 Task: Filter the contacts by the contacts created in this quarter
Action: Mouse moved to (167, 163)
Screenshot: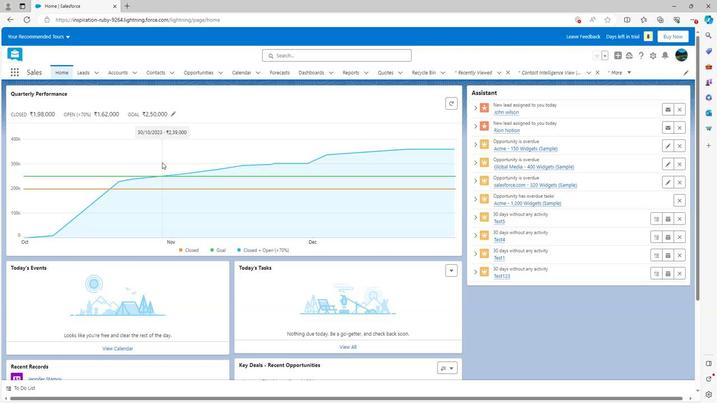 
Action: Mouse scrolled (167, 163) with delta (0, 0)
Screenshot: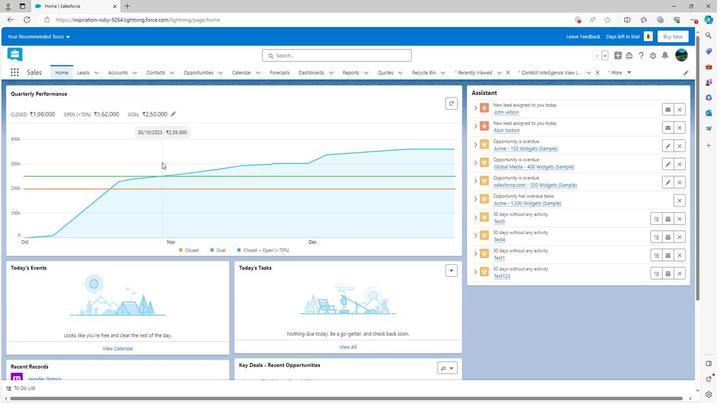 
Action: Mouse scrolled (167, 163) with delta (0, 0)
Screenshot: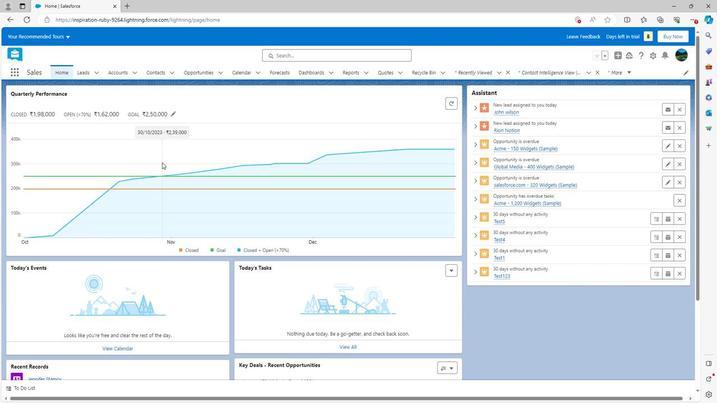 
Action: Mouse scrolled (167, 163) with delta (0, 0)
Screenshot: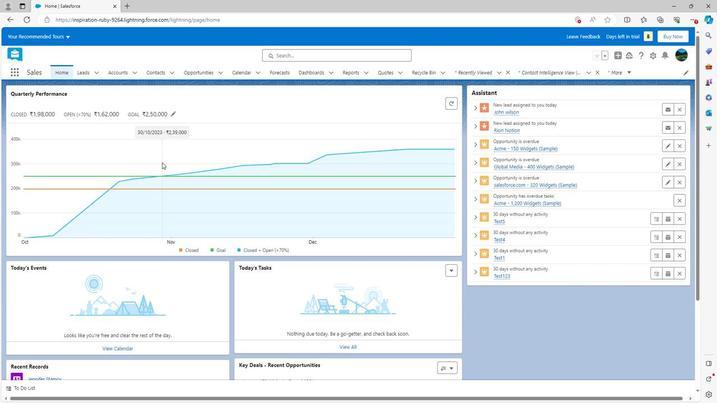 
Action: Mouse scrolled (167, 163) with delta (0, 0)
Screenshot: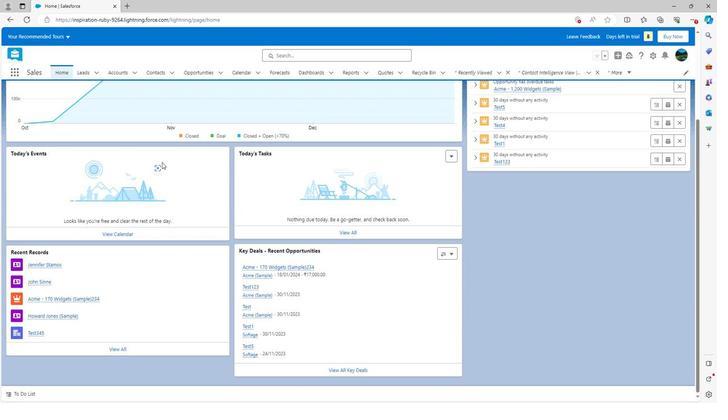
Action: Mouse scrolled (167, 163) with delta (0, 0)
Screenshot: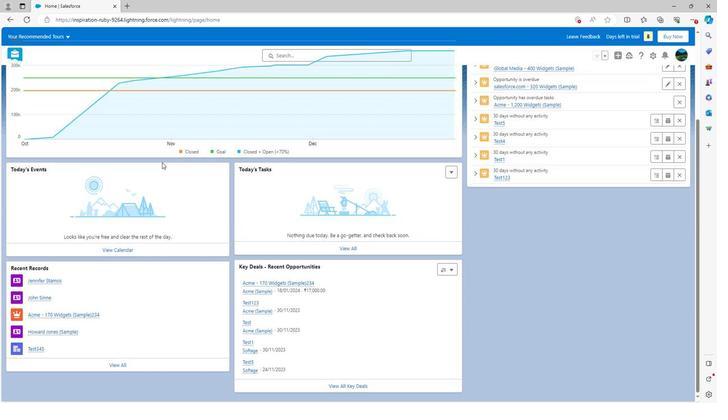 
Action: Mouse scrolled (167, 163) with delta (0, 0)
Screenshot: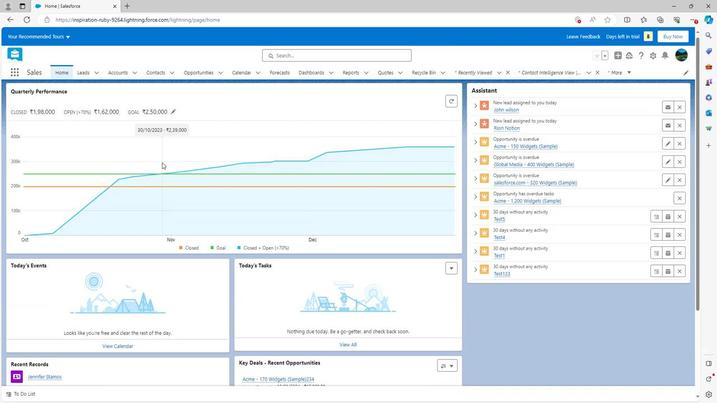 
Action: Mouse scrolled (167, 163) with delta (0, 0)
Screenshot: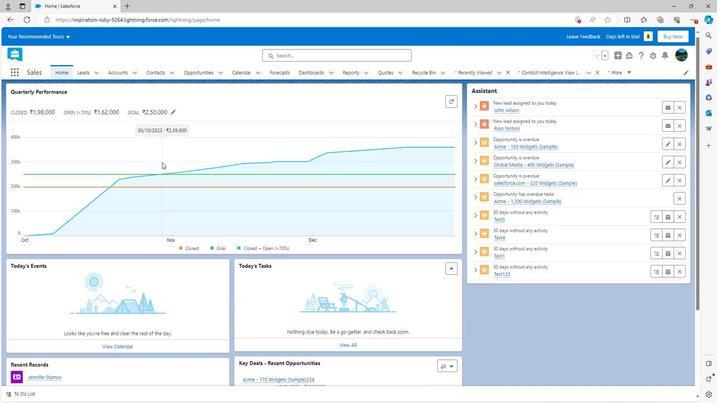
Action: Mouse moved to (560, 73)
Screenshot: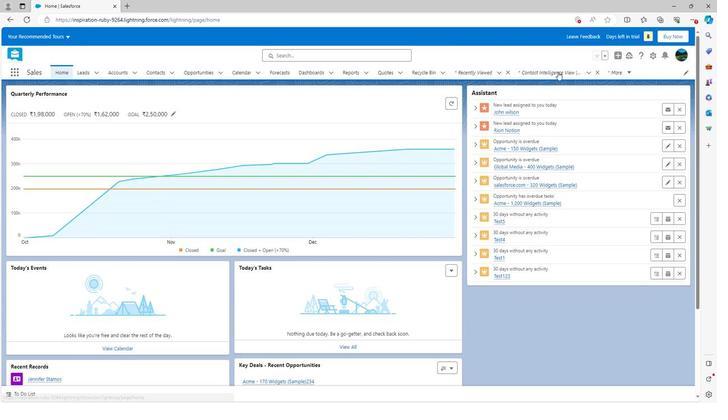 
Action: Mouse pressed left at (560, 73)
Screenshot: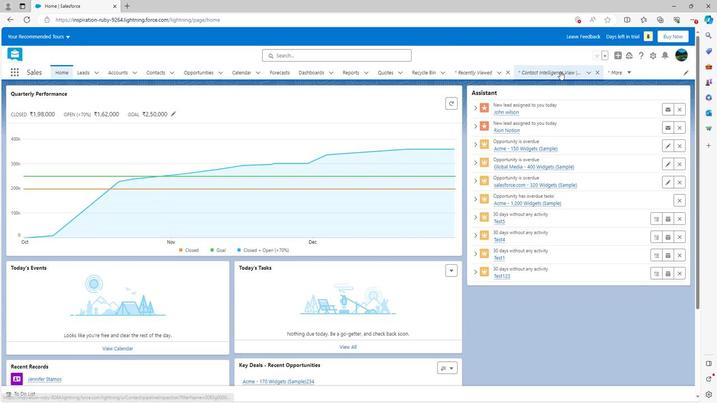 
Action: Mouse moved to (571, 114)
Screenshot: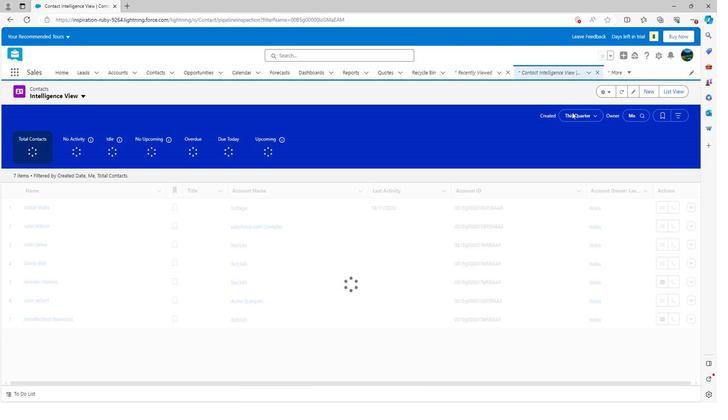 
Action: Mouse pressed left at (571, 114)
Screenshot: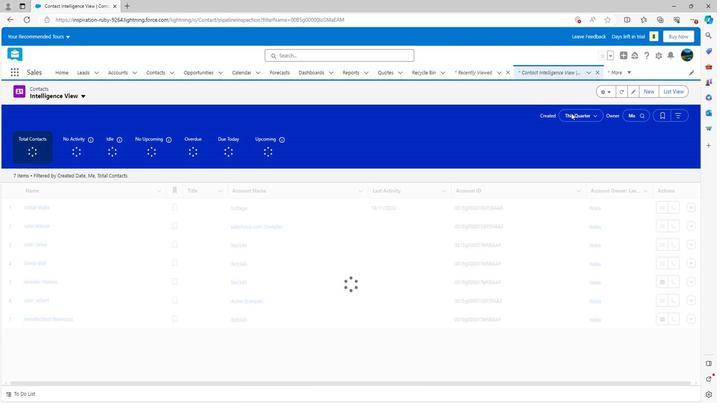 
Action: Mouse moved to (570, 188)
Screenshot: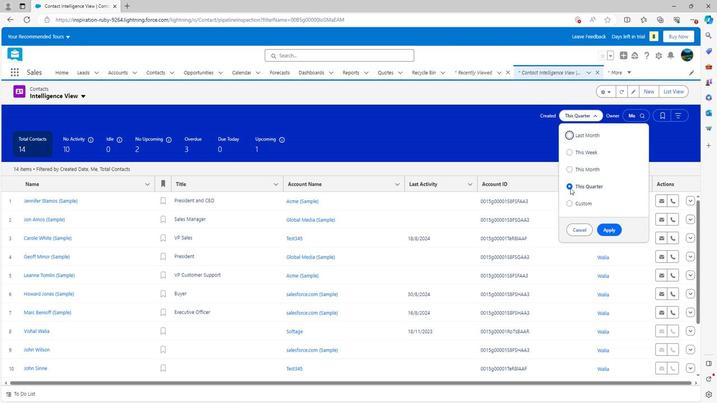 
Action: Mouse pressed left at (570, 188)
Screenshot: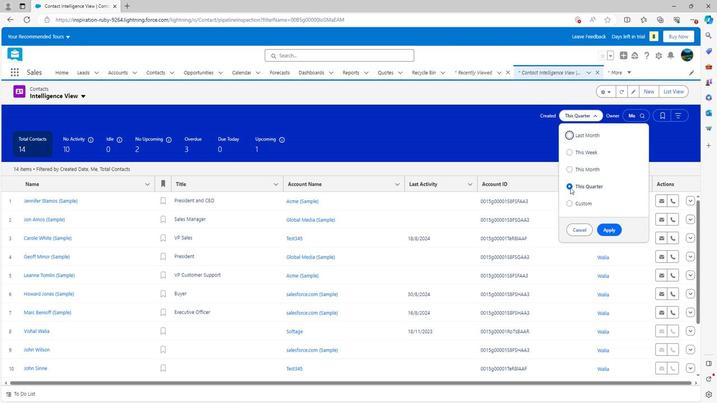 
Action: Mouse moved to (568, 203)
Screenshot: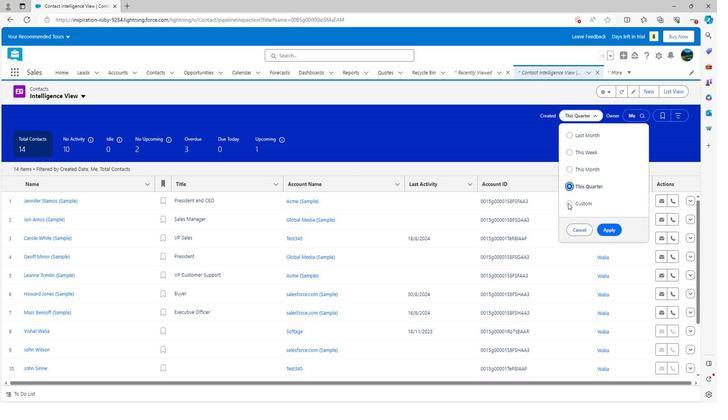 
Action: Mouse pressed left at (568, 203)
Screenshot: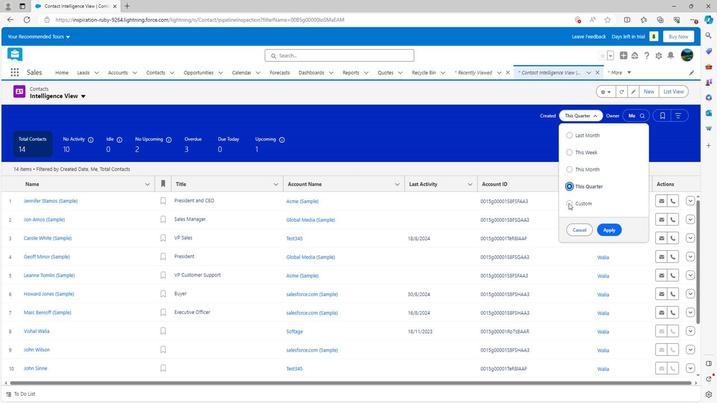 
Action: Mouse moved to (570, 187)
Screenshot: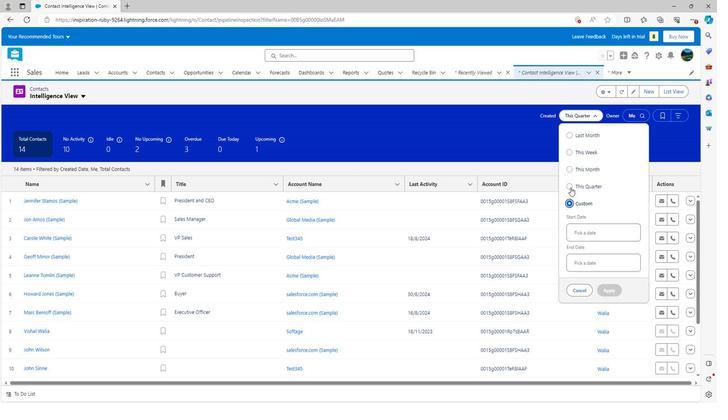 
Action: Mouse pressed left at (570, 187)
Screenshot: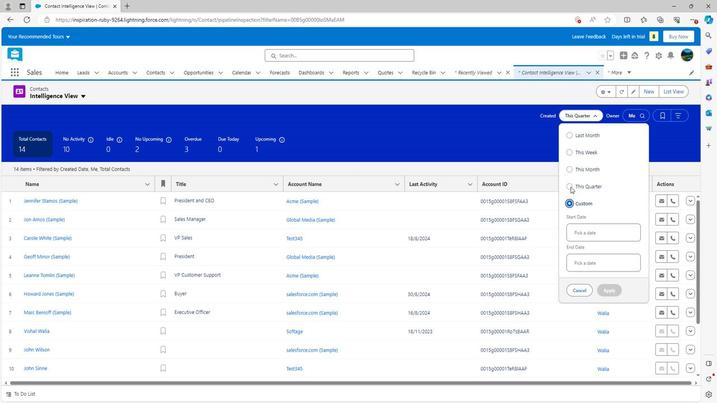 
Action: Mouse moved to (604, 228)
Screenshot: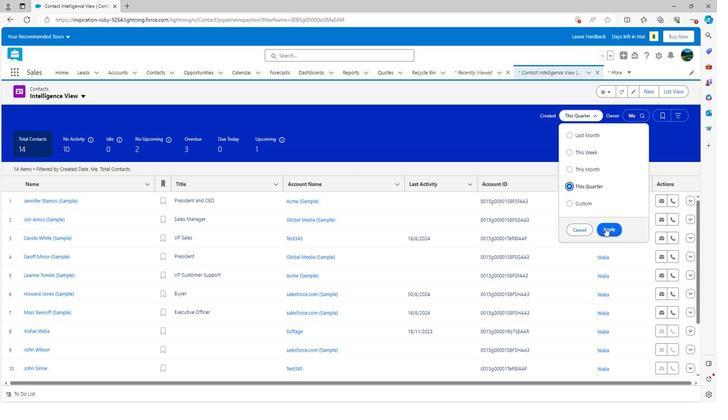 
Action: Mouse pressed left at (604, 228)
Screenshot: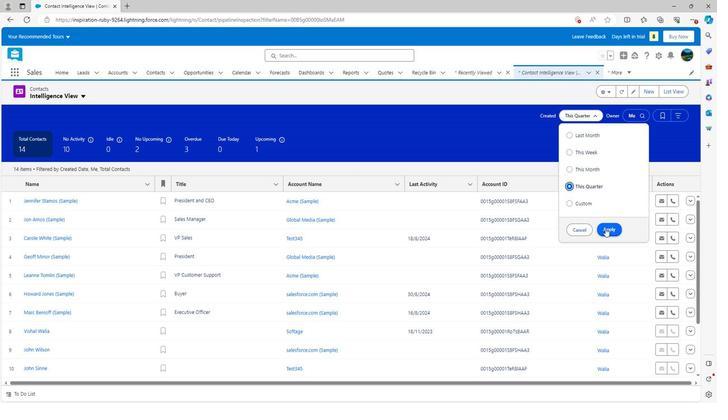 
Action: Mouse moved to (321, 219)
Screenshot: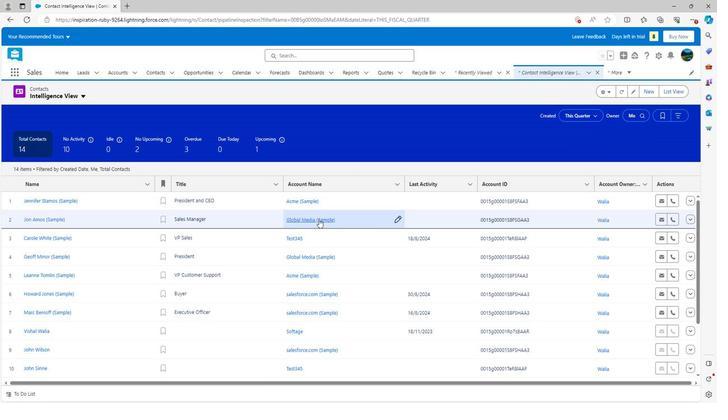 
Action: Mouse scrolled (321, 219) with delta (0, 0)
Screenshot: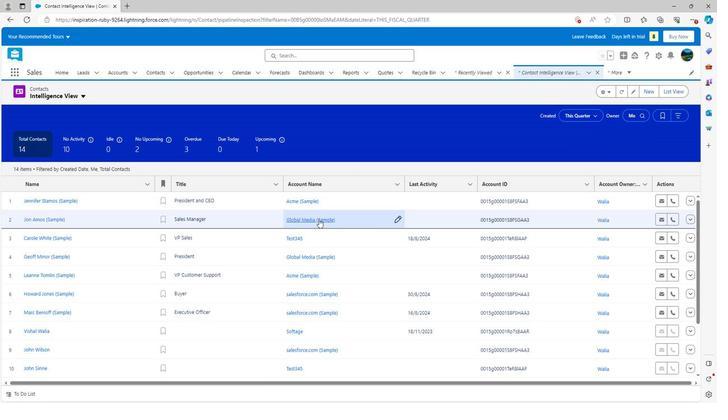 
Action: Mouse moved to (321, 219)
Screenshot: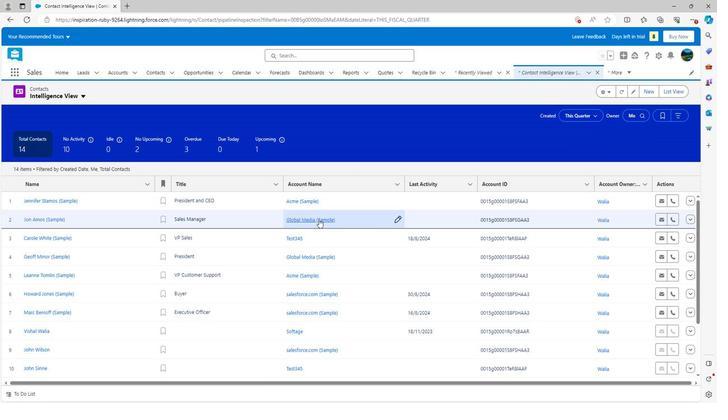 
Action: Mouse scrolled (321, 219) with delta (0, 0)
Screenshot: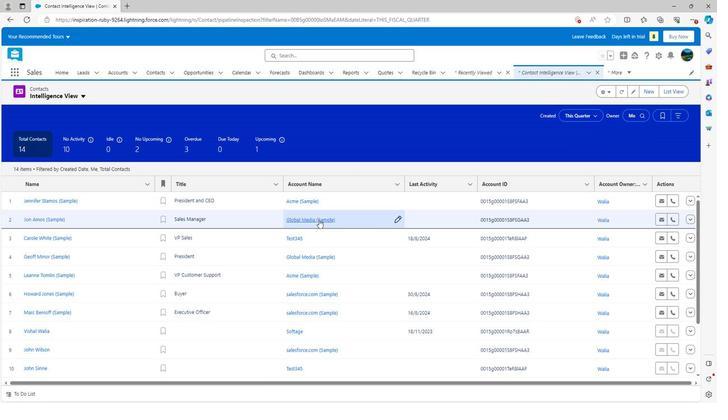 
Action: Mouse moved to (321, 220)
Screenshot: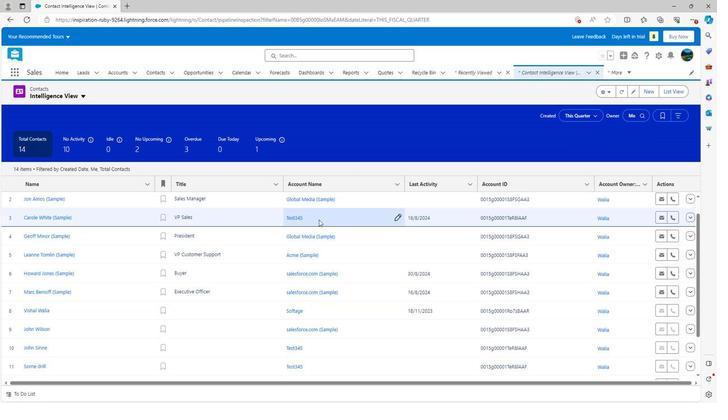 
Action: Mouse scrolled (321, 219) with delta (0, 0)
Screenshot: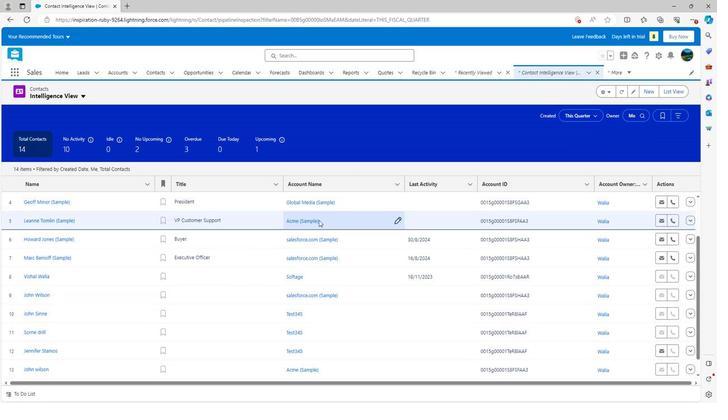 
Action: Mouse moved to (322, 220)
Screenshot: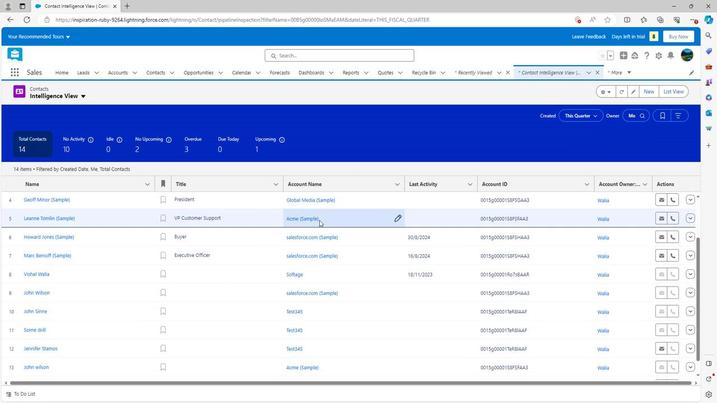 
Action: Mouse scrolled (322, 219) with delta (0, 0)
Screenshot: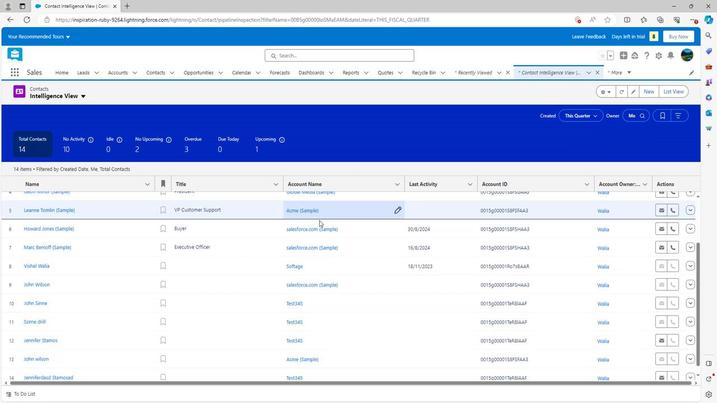 
Action: Mouse scrolled (322, 219) with delta (0, 0)
Screenshot: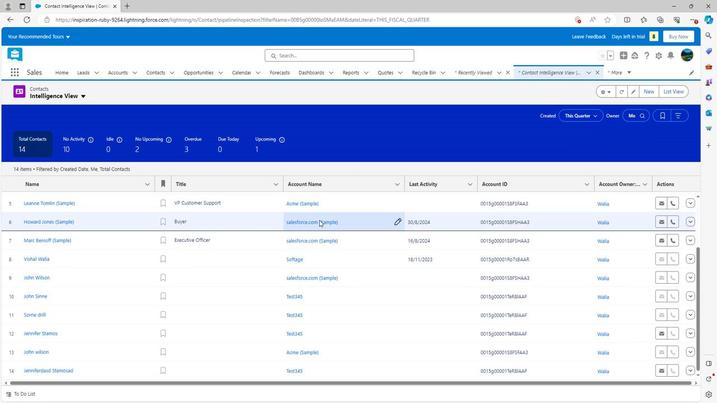 
Action: Mouse moved to (323, 219)
Screenshot: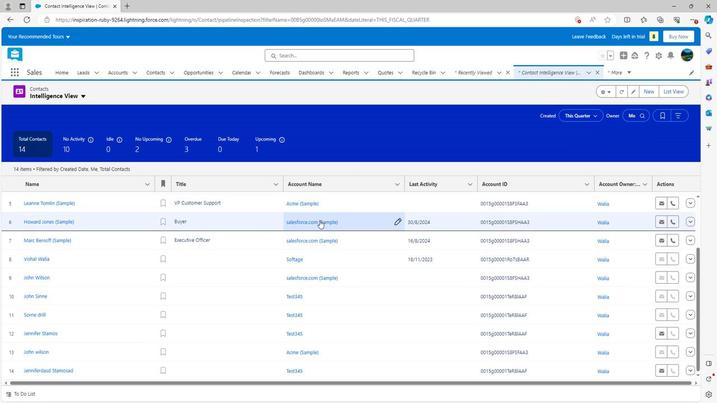 
Action: Mouse scrolled (323, 219) with delta (0, 0)
Screenshot: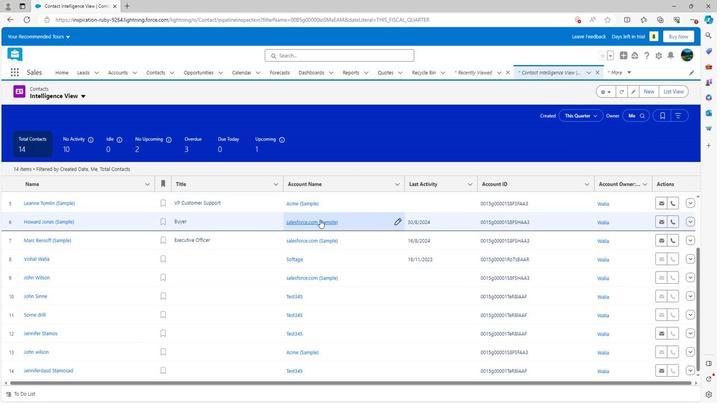 
Action: Mouse scrolled (323, 219) with delta (0, 0)
Screenshot: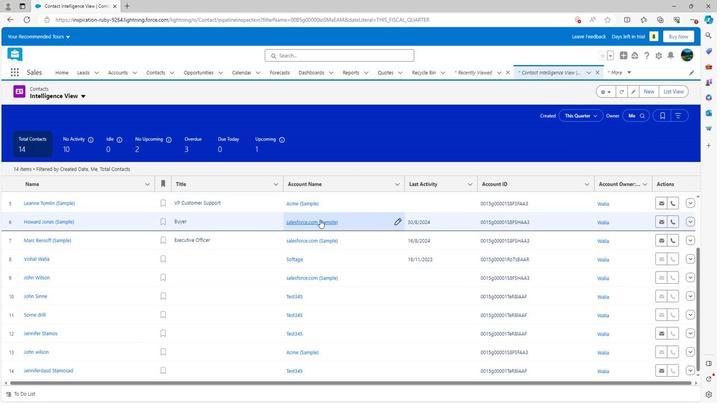 
Action: Mouse scrolled (323, 219) with delta (0, 0)
Screenshot: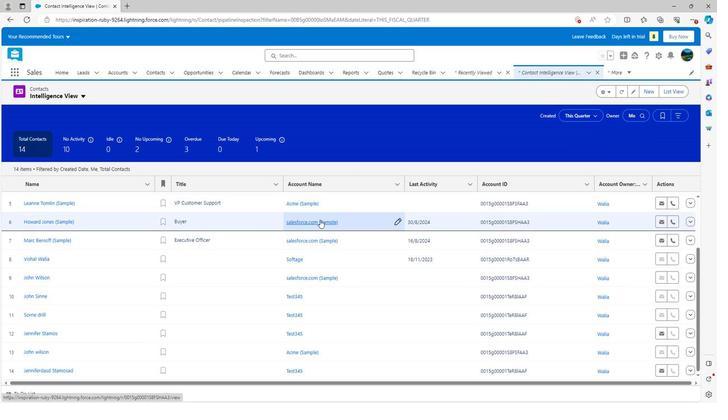 
Action: Mouse scrolled (323, 219) with delta (0, 0)
Screenshot: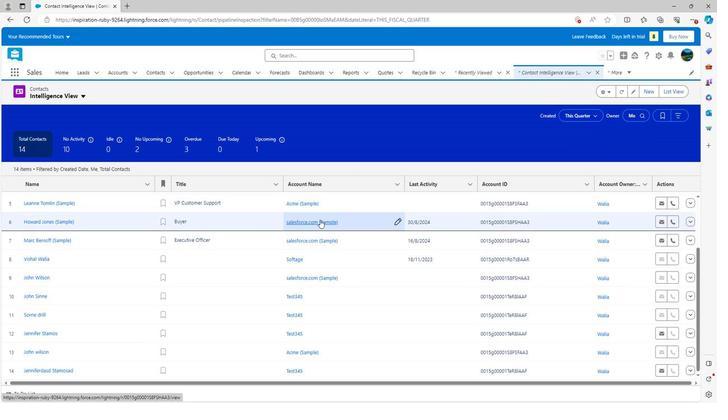 
Action: Mouse moved to (326, 215)
Screenshot: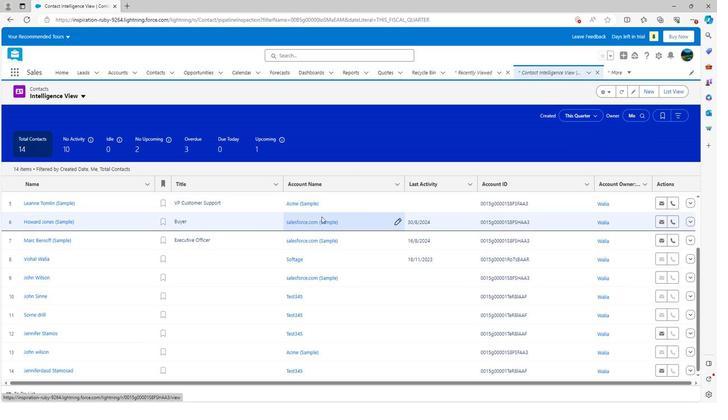
